 Task: Move the task Create a new online tool for project management to the section To-Do in the project AgileGenie and sort the tasks in the project by Assignee in Descending order
Action: Mouse moved to (373, 341)
Screenshot: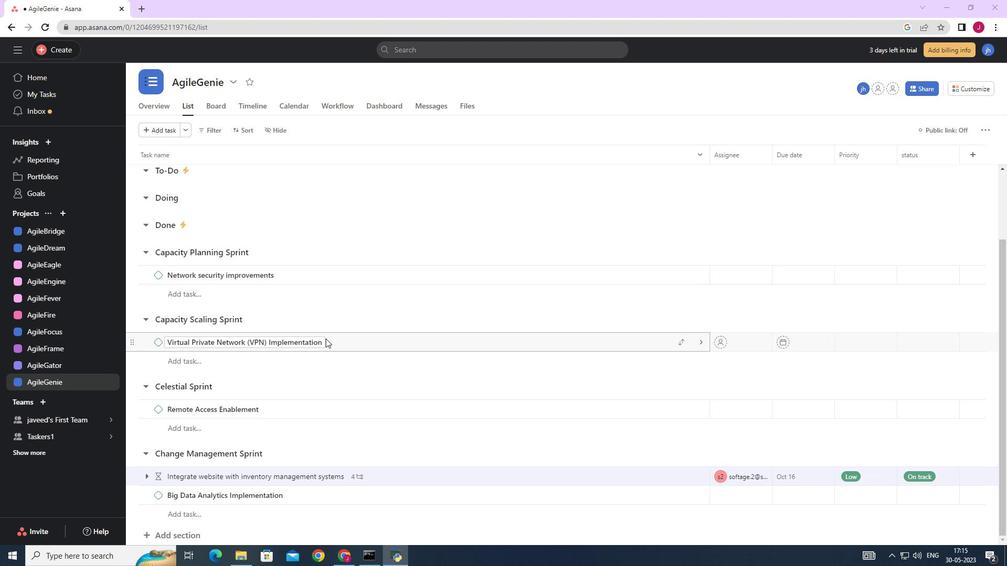 
Action: Mouse scrolled (373, 341) with delta (0, 0)
Screenshot: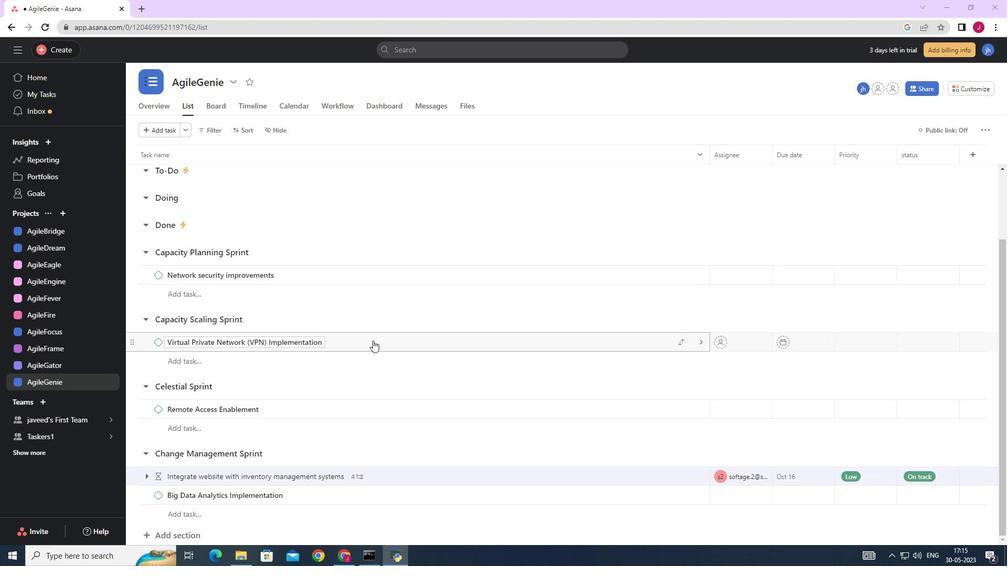 
Action: Mouse scrolled (373, 341) with delta (0, 0)
Screenshot: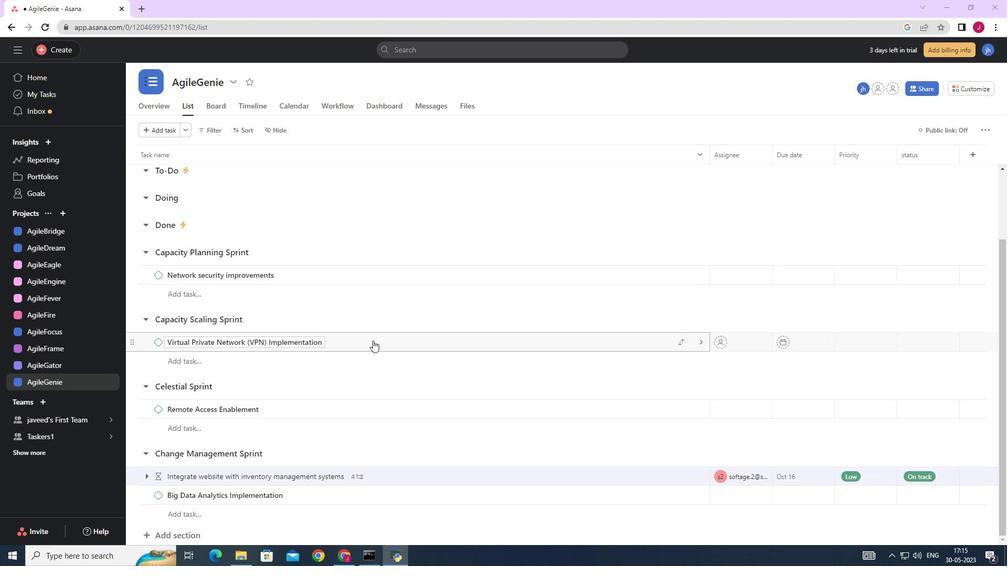 
Action: Mouse moved to (684, 213)
Screenshot: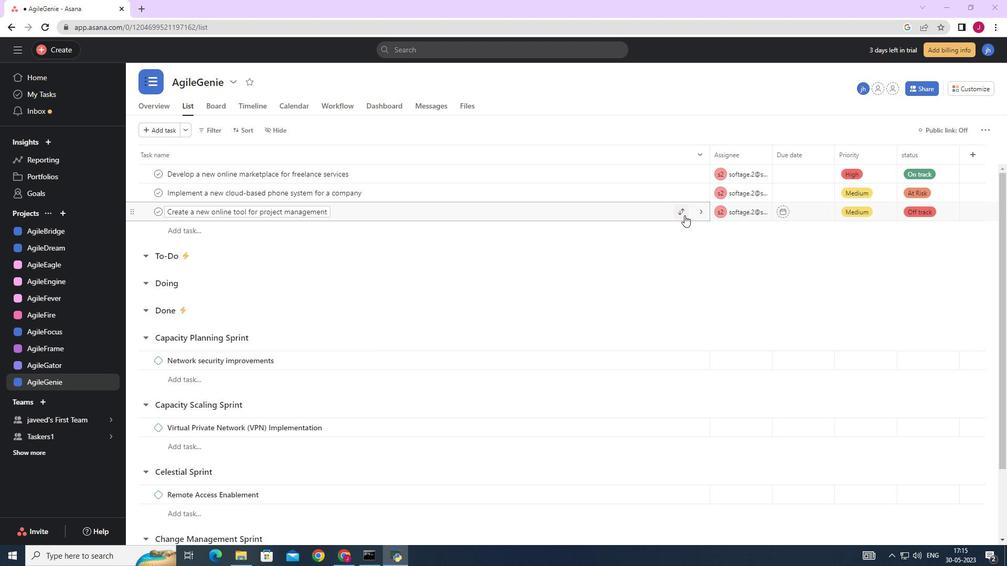 
Action: Mouse pressed left at (684, 213)
Screenshot: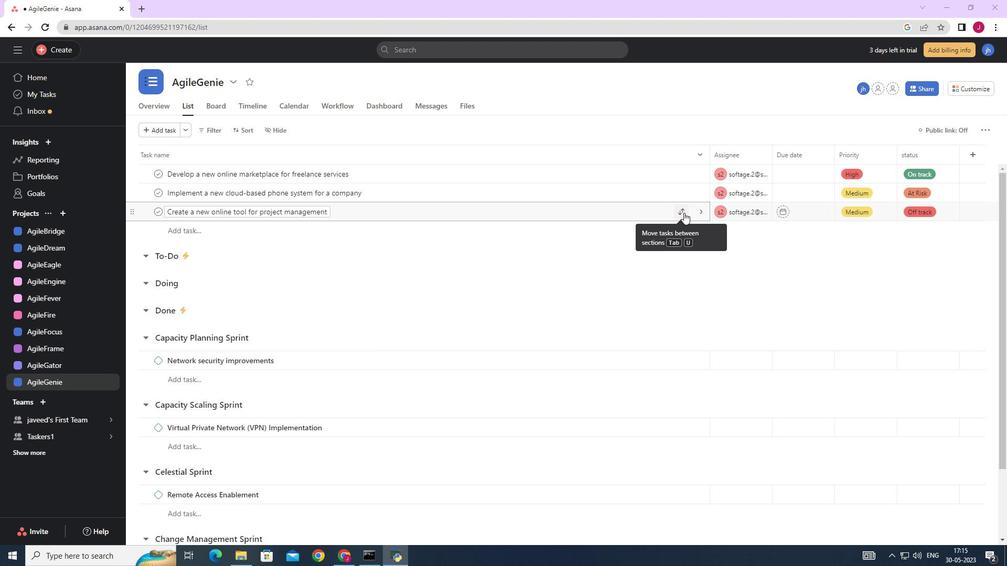 
Action: Mouse moved to (601, 267)
Screenshot: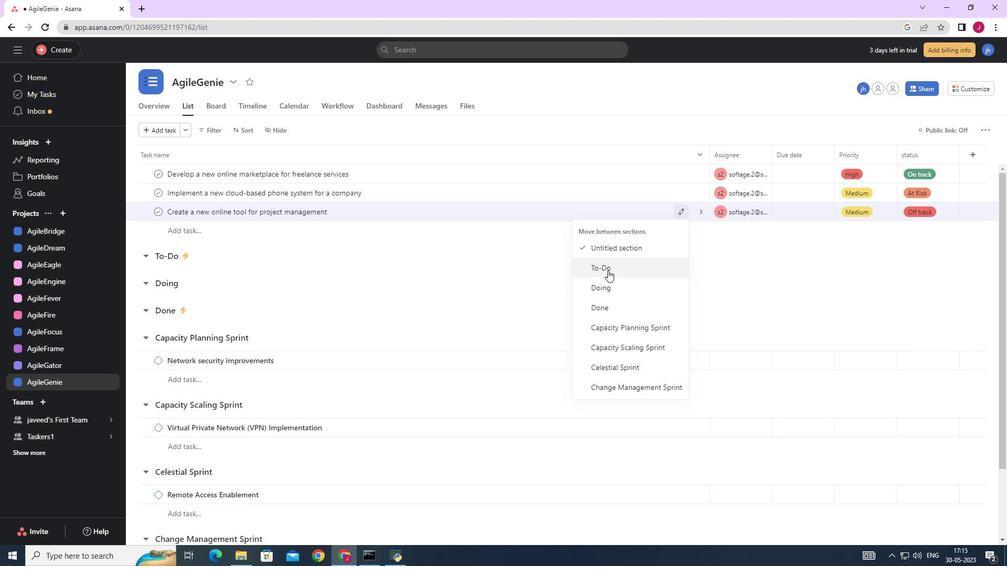 
Action: Mouse pressed left at (601, 267)
Screenshot: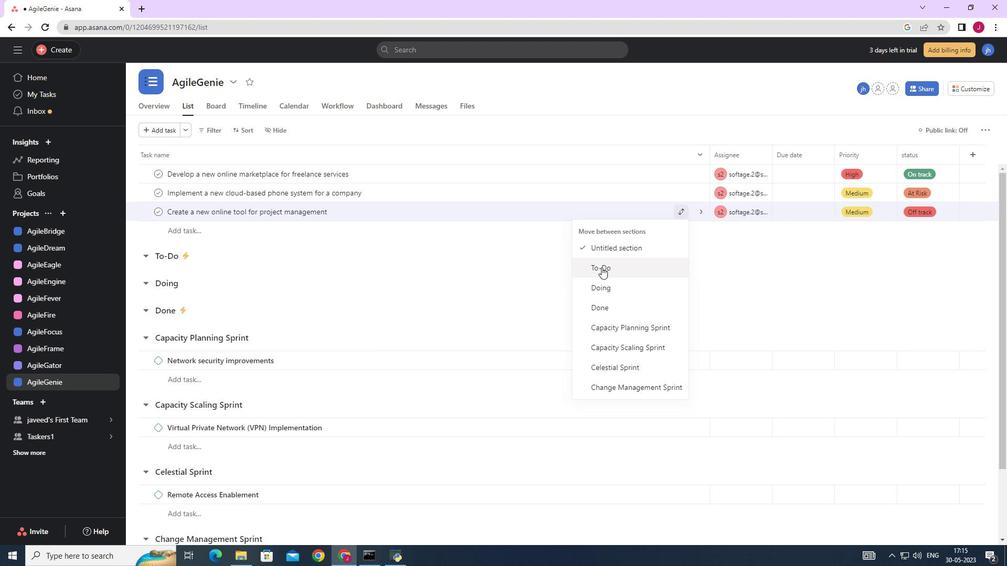
Action: Mouse moved to (243, 132)
Screenshot: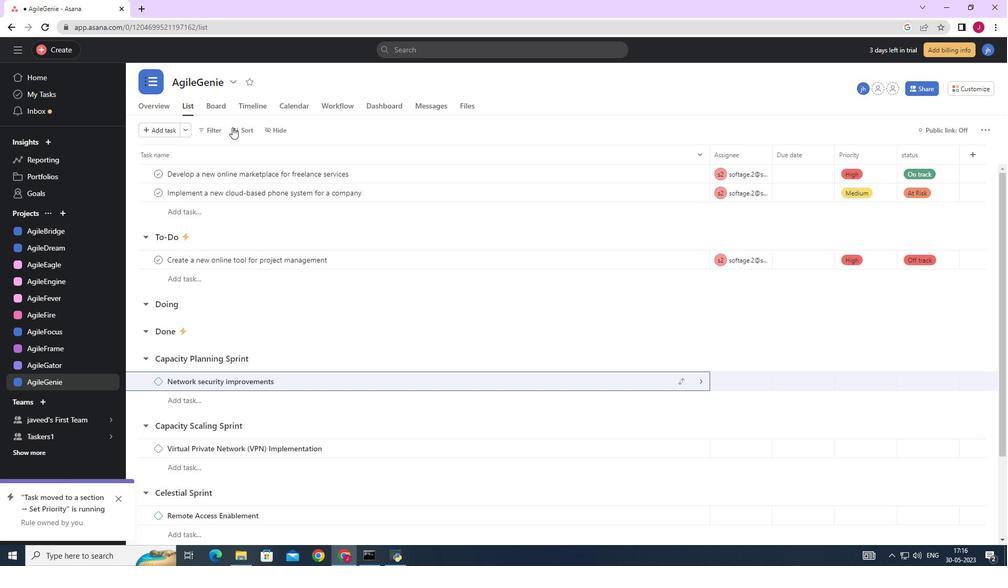 
Action: Mouse pressed left at (243, 132)
Screenshot: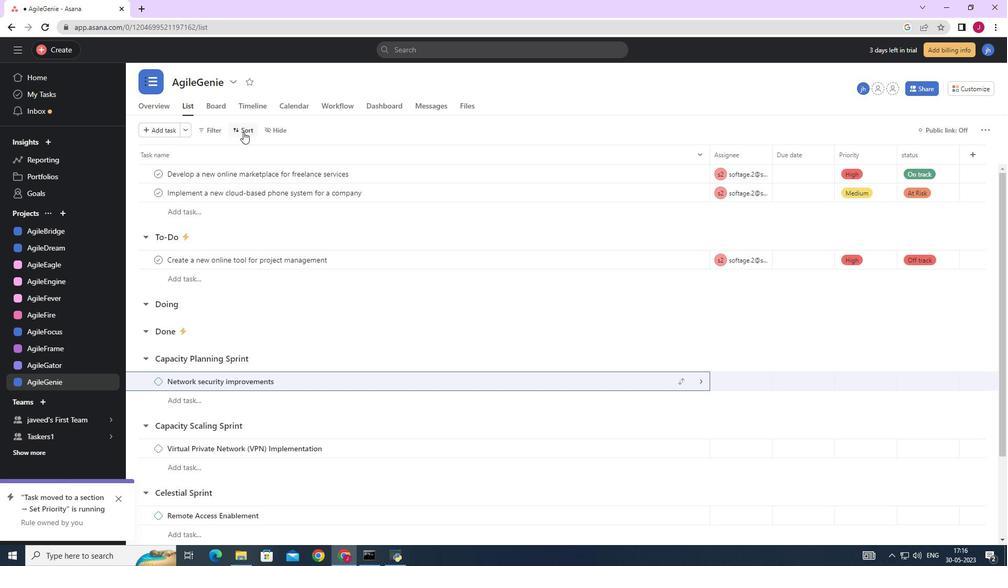 
Action: Mouse moved to (264, 214)
Screenshot: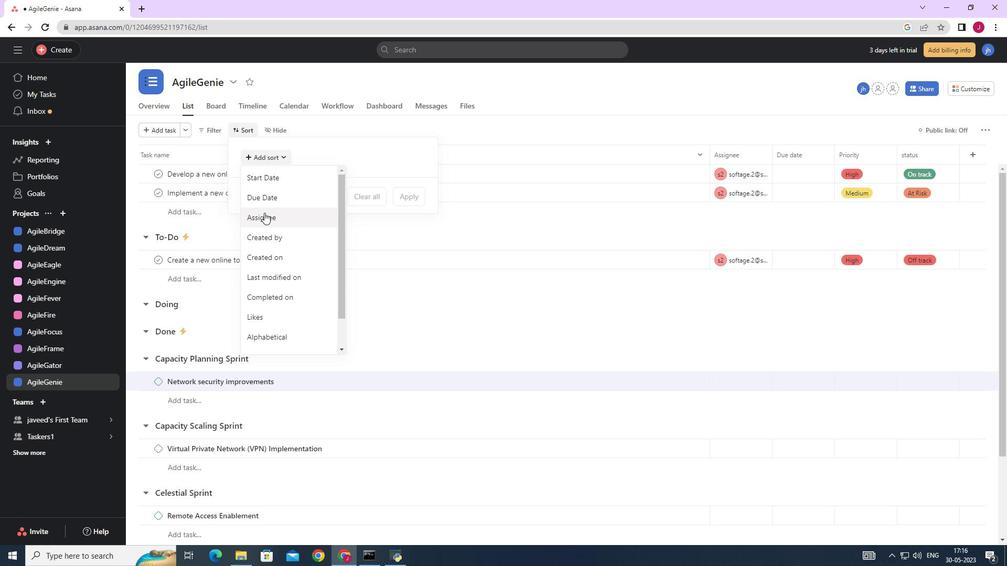 
Action: Mouse pressed left at (264, 214)
Screenshot: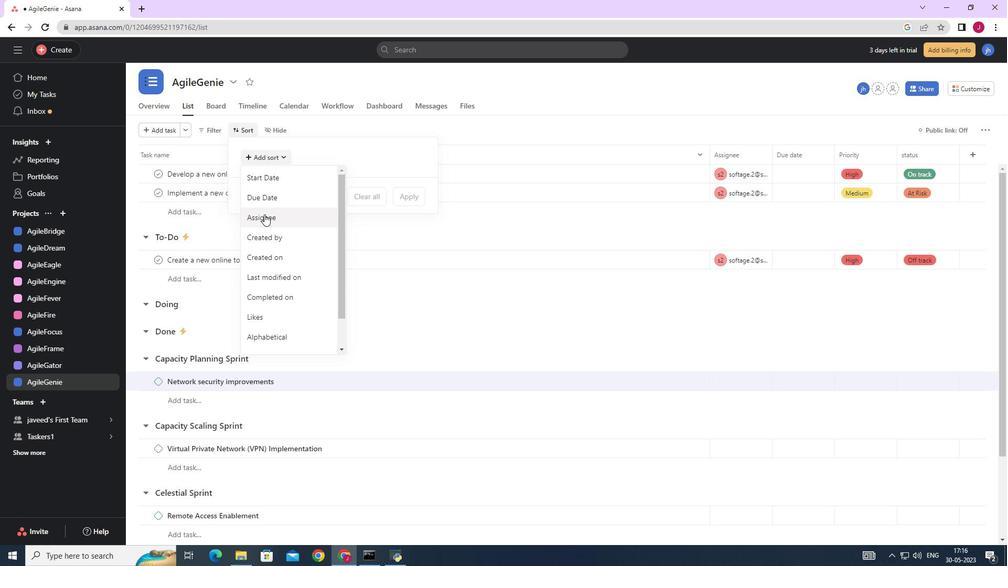 
Action: Mouse moved to (299, 176)
Screenshot: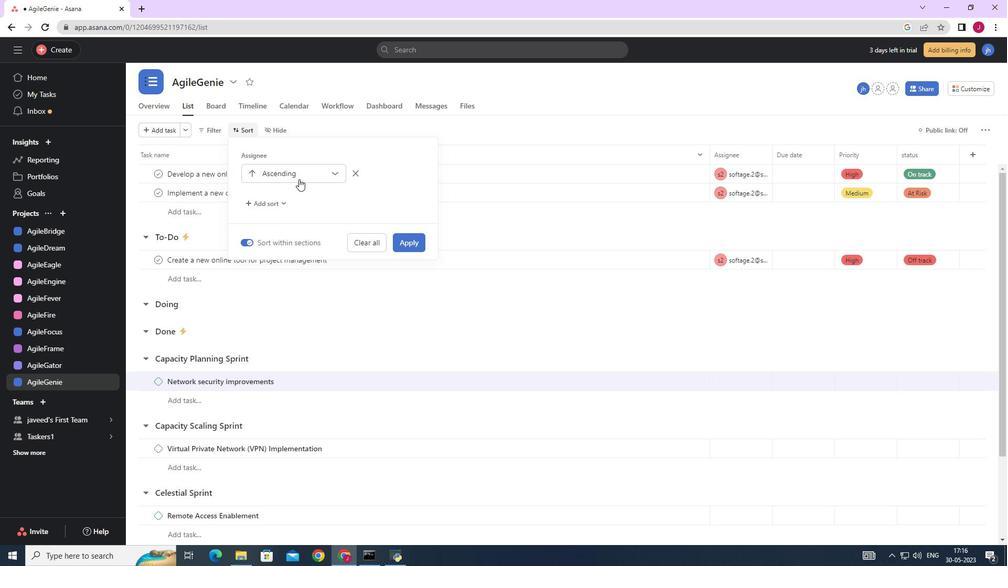
Action: Mouse pressed left at (299, 176)
Screenshot: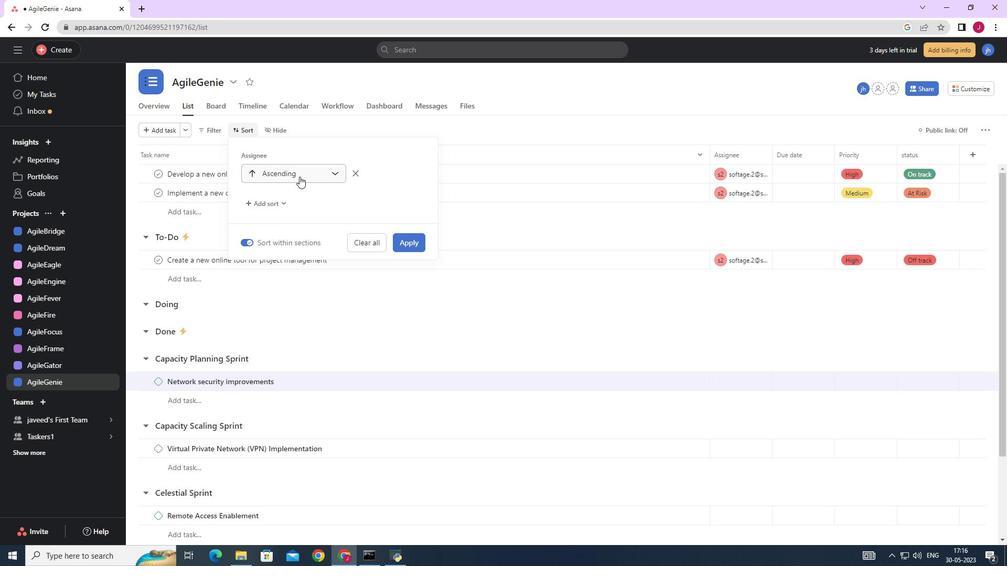 
Action: Mouse moved to (290, 213)
Screenshot: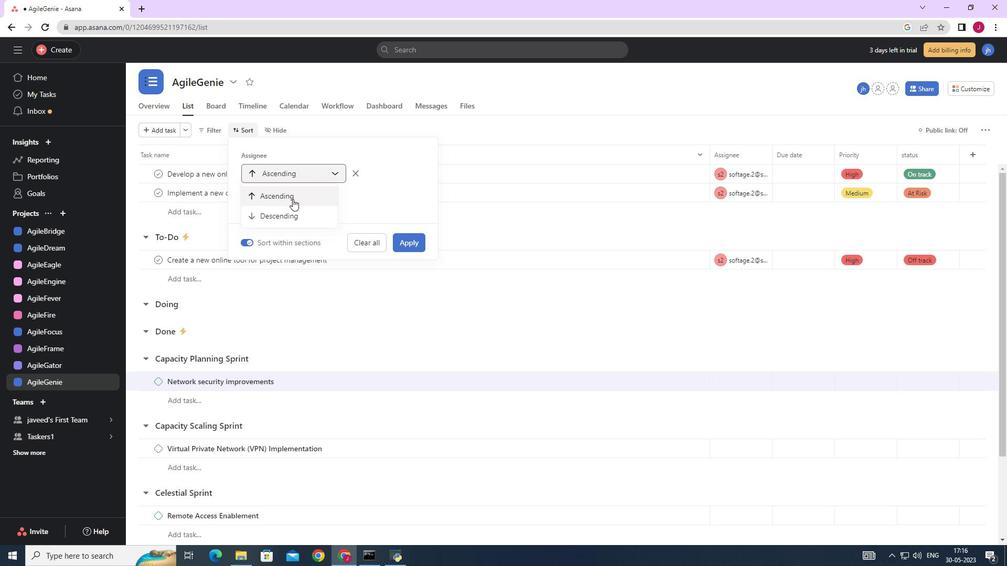 
Action: Mouse pressed left at (290, 213)
Screenshot: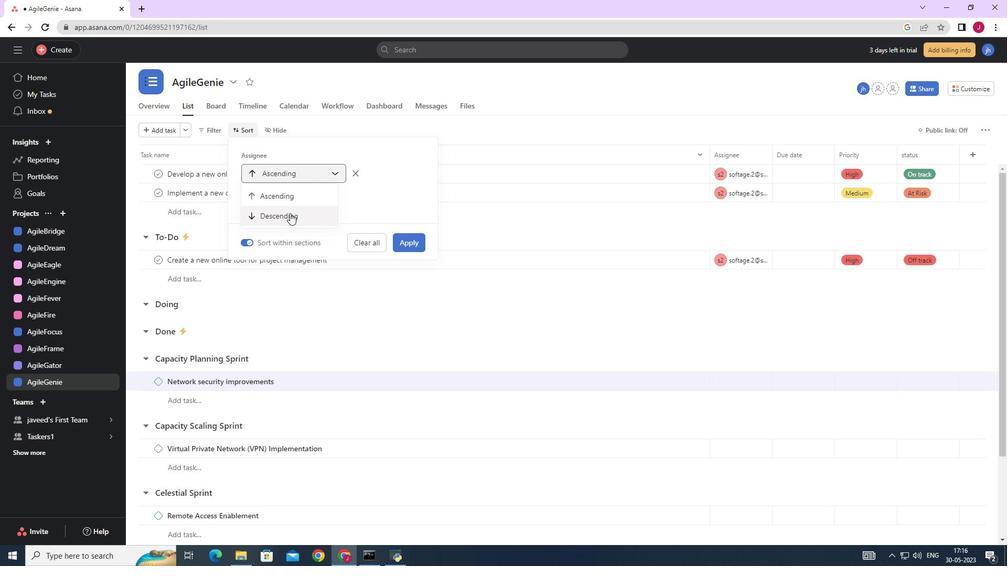 
Action: Mouse moved to (406, 243)
Screenshot: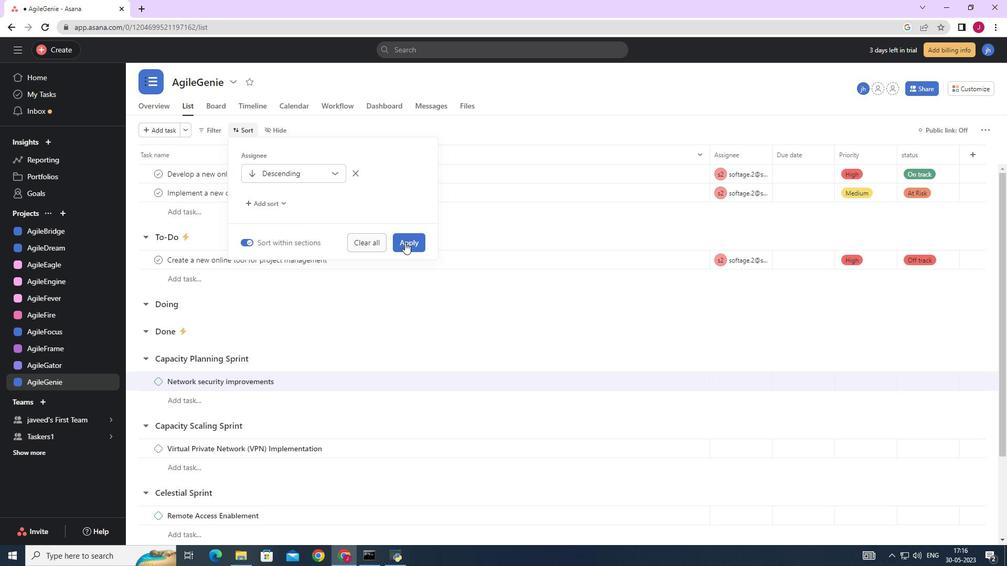 
Action: Mouse pressed left at (406, 243)
Screenshot: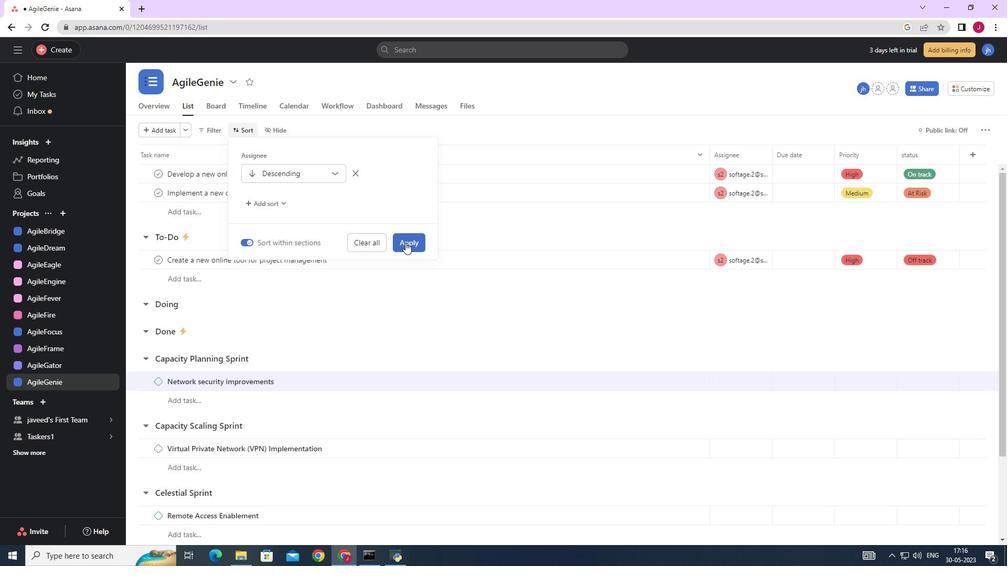 
Action: Mouse moved to (406, 243)
Screenshot: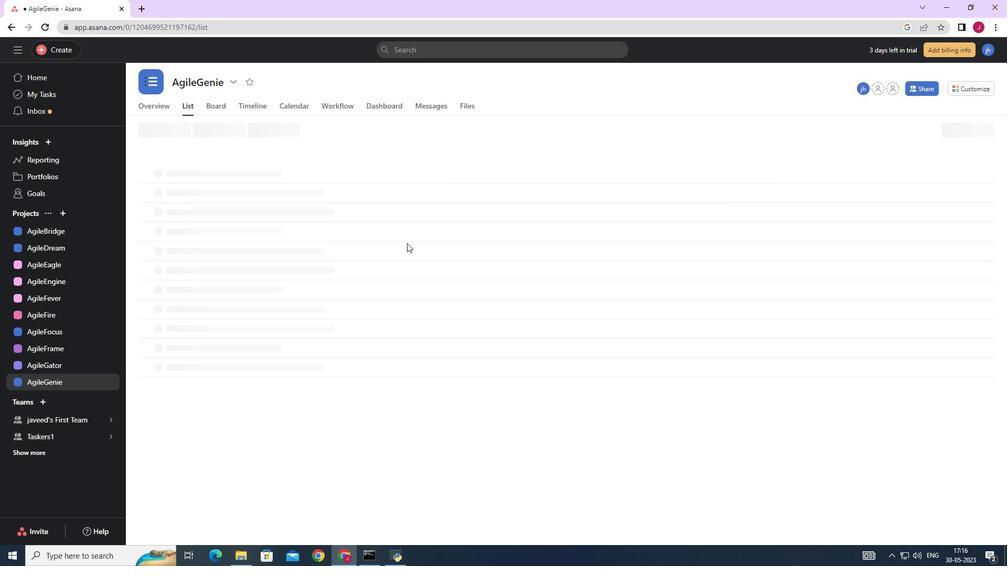 
